 Task: Select the Calls: Show Call Hierarchy.
Action: Mouse moved to (0, 464)
Screenshot: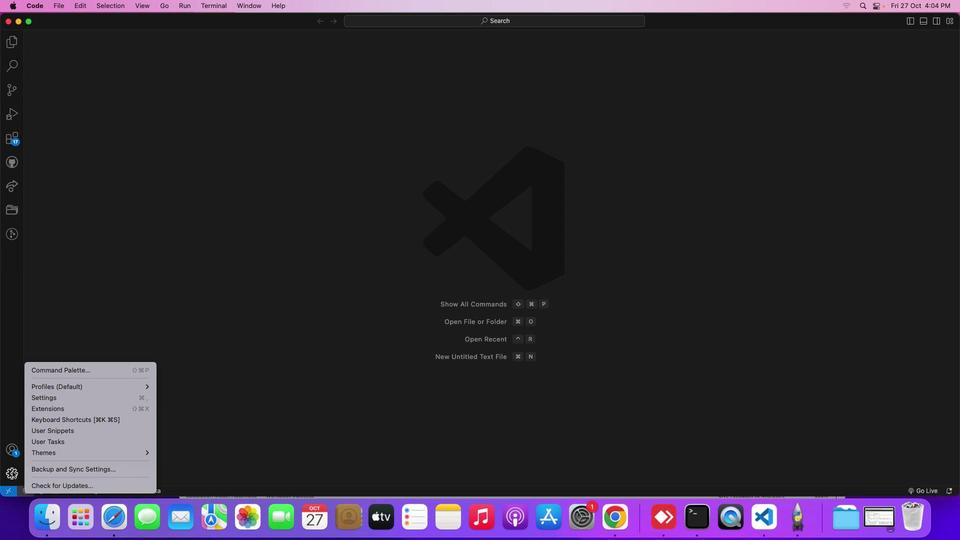 
Action: Mouse pressed left at (0, 464)
Screenshot: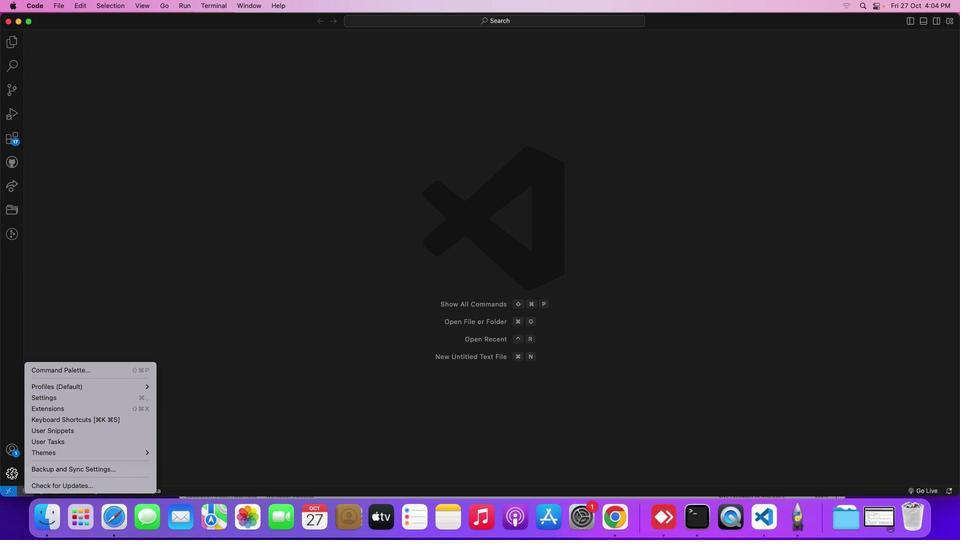 
Action: Mouse moved to (63, 366)
Screenshot: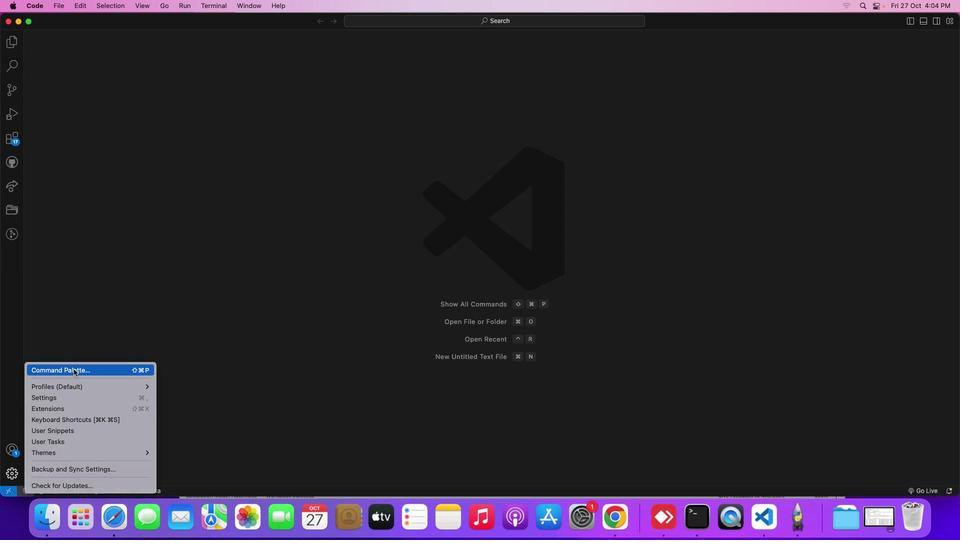 
Action: Mouse pressed left at (63, 366)
Screenshot: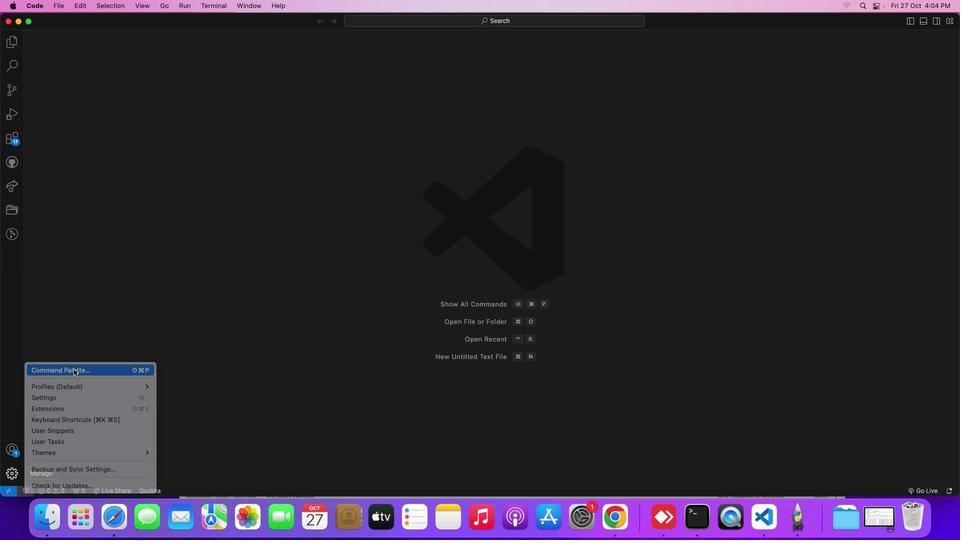 
Action: Mouse moved to (377, 117)
Screenshot: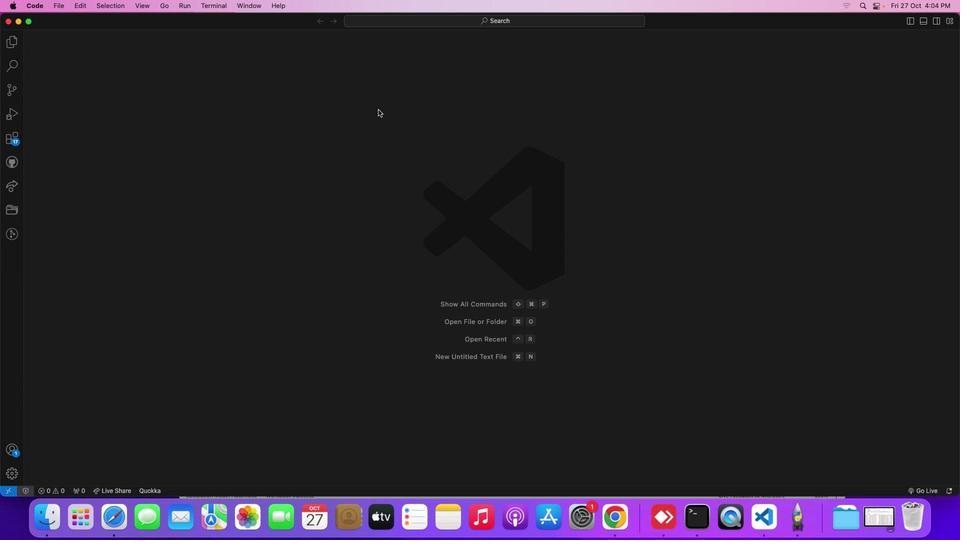 
Action: Mouse pressed left at (377, 117)
Screenshot: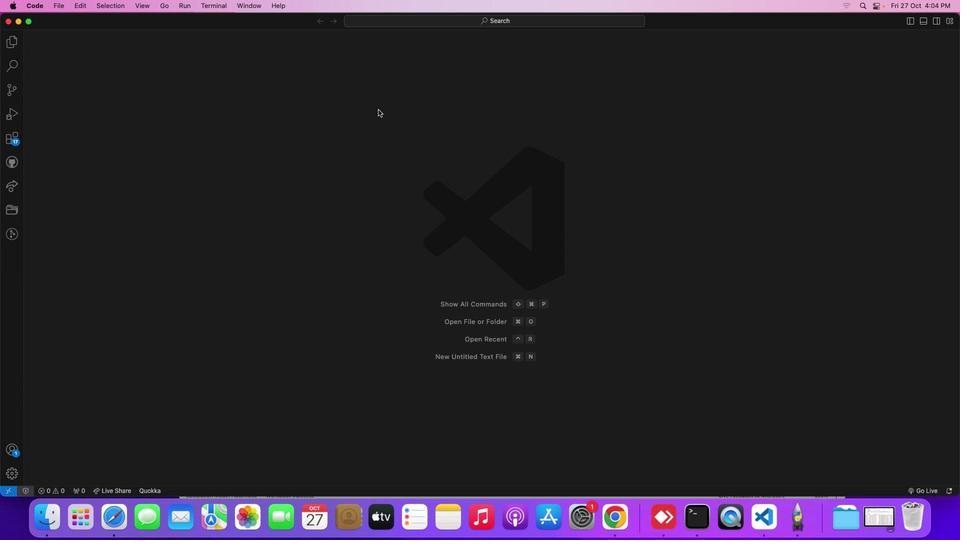 
Action: Mouse moved to (509, 202)
Screenshot: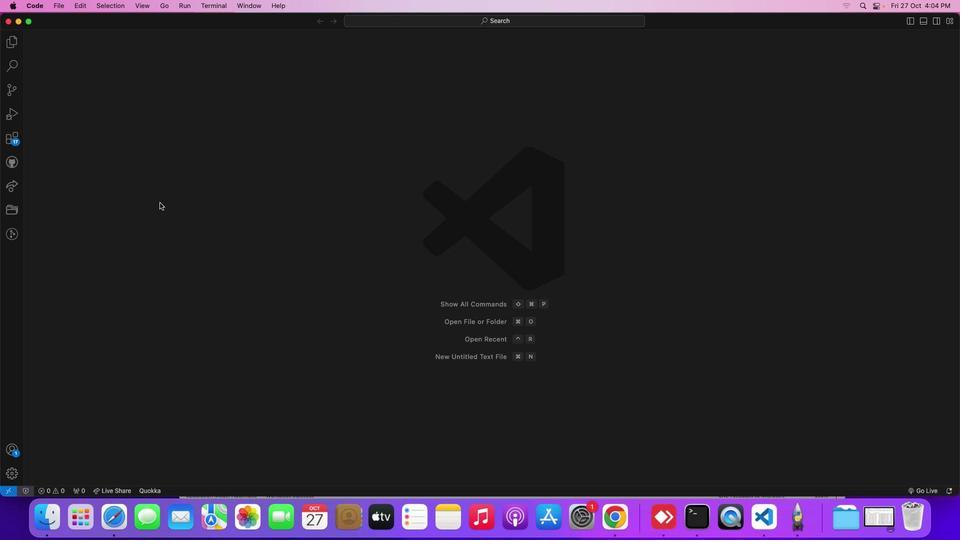 
